 Task: Show profile photos to your connections.
Action: Mouse moved to (811, 95)
Screenshot: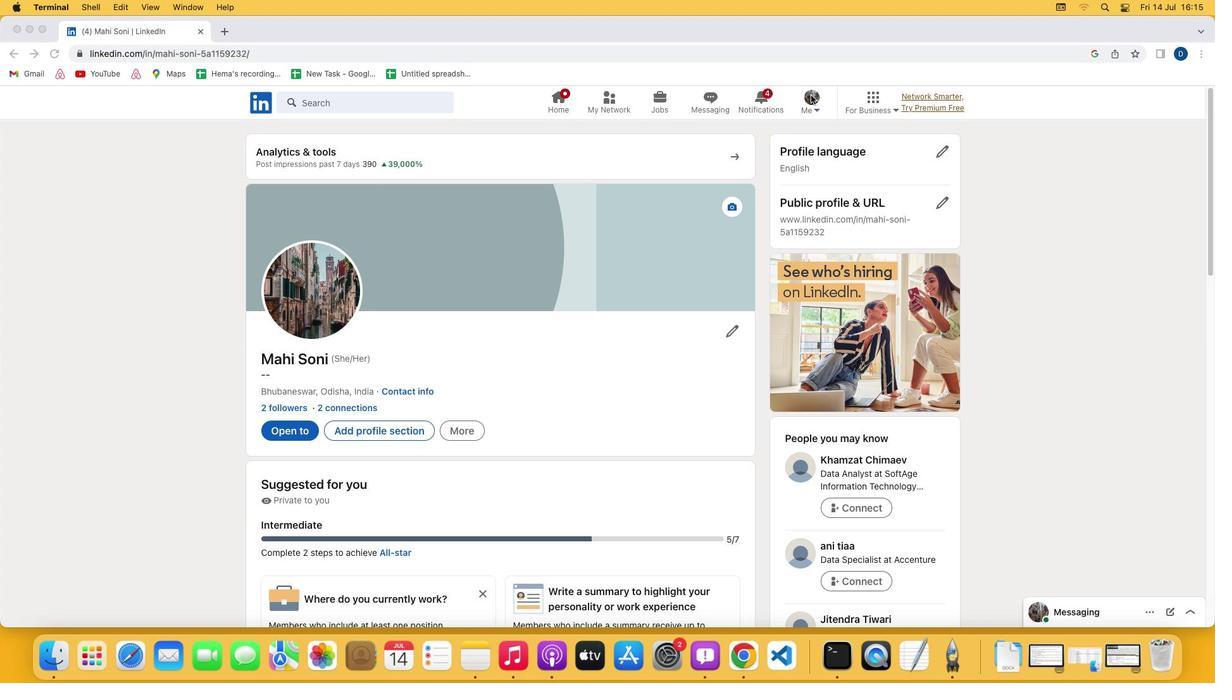 
Action: Mouse pressed left at (811, 95)
Screenshot: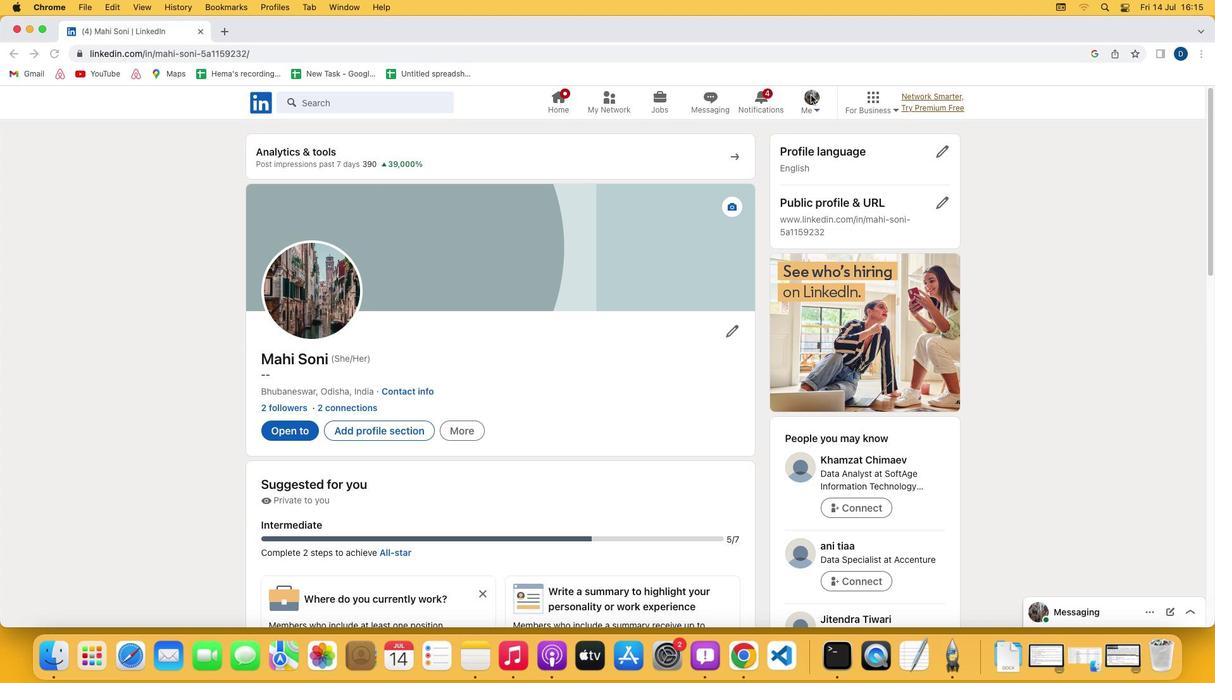 
Action: Mouse moved to (811, 98)
Screenshot: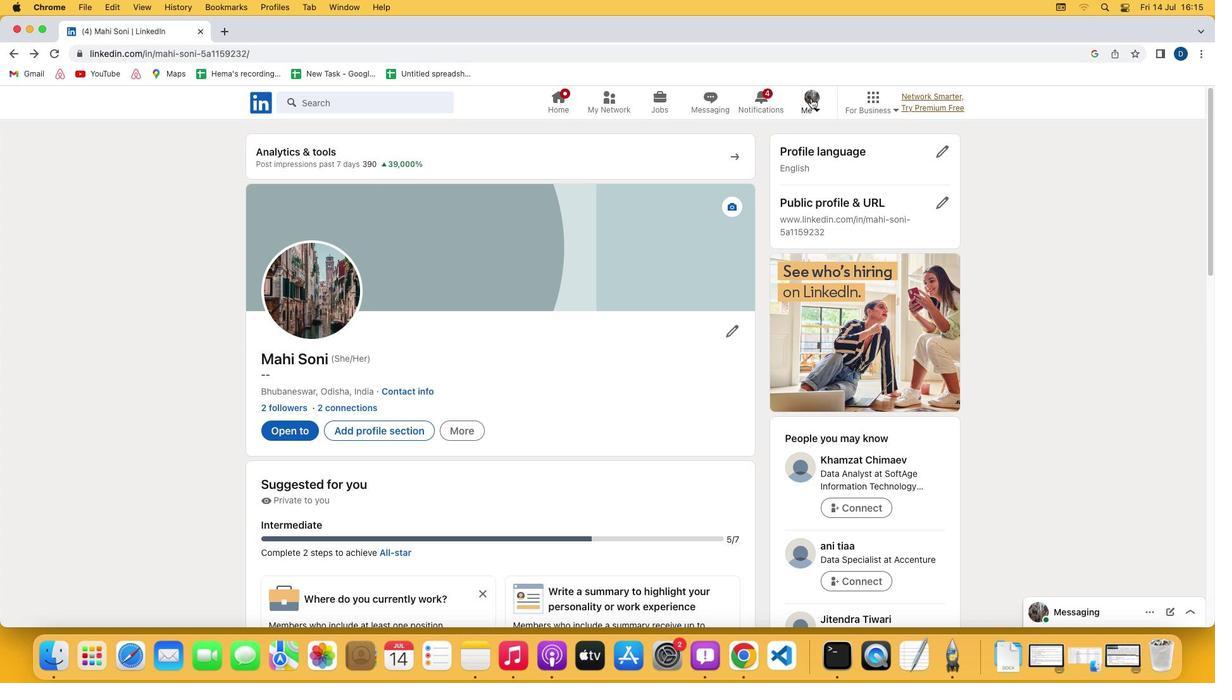 
Action: Mouse pressed left at (811, 98)
Screenshot: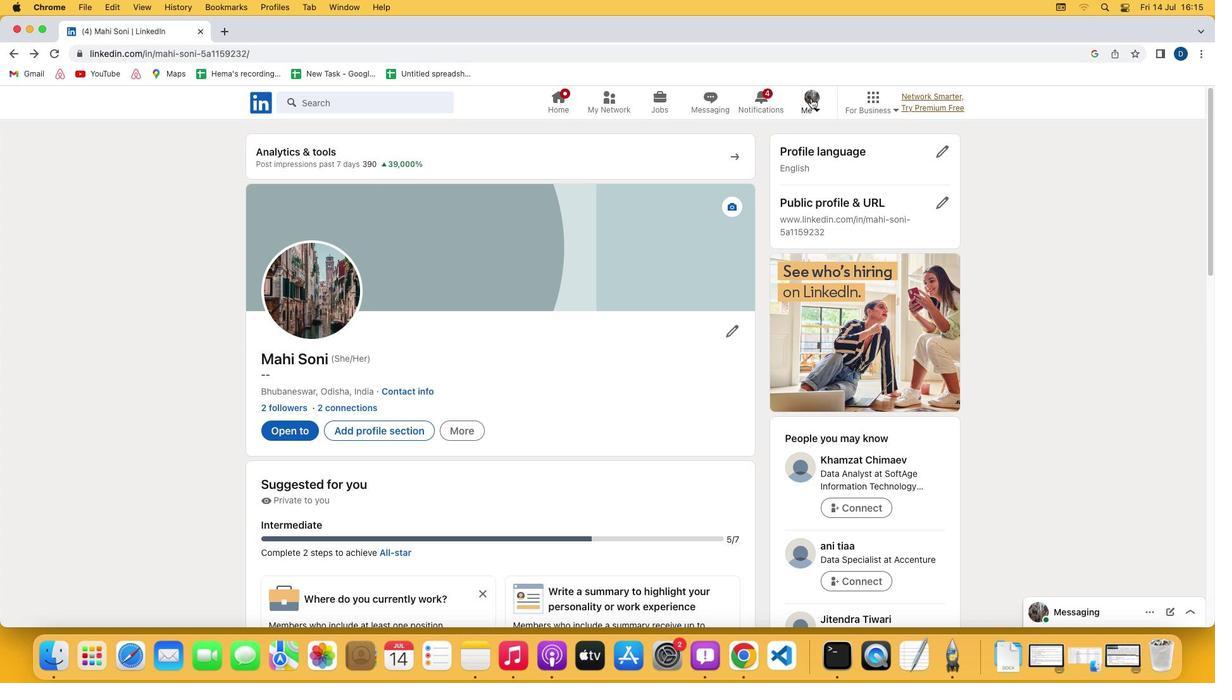 
Action: Mouse moved to (709, 236)
Screenshot: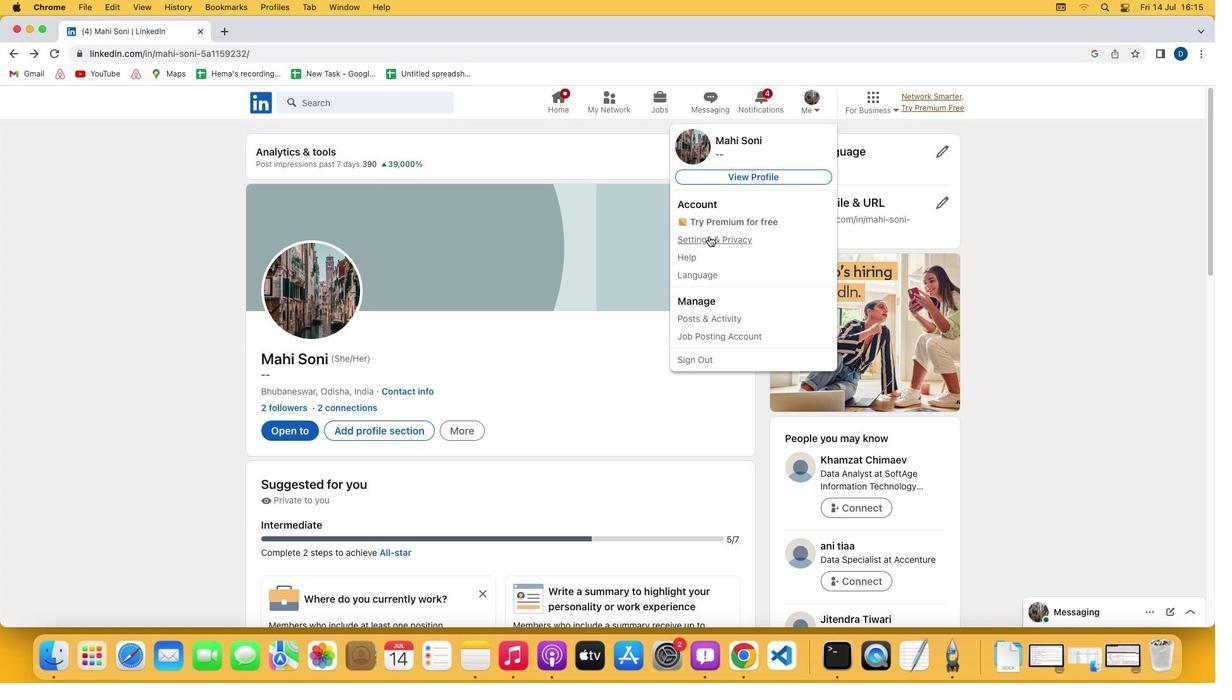 
Action: Mouse pressed left at (709, 236)
Screenshot: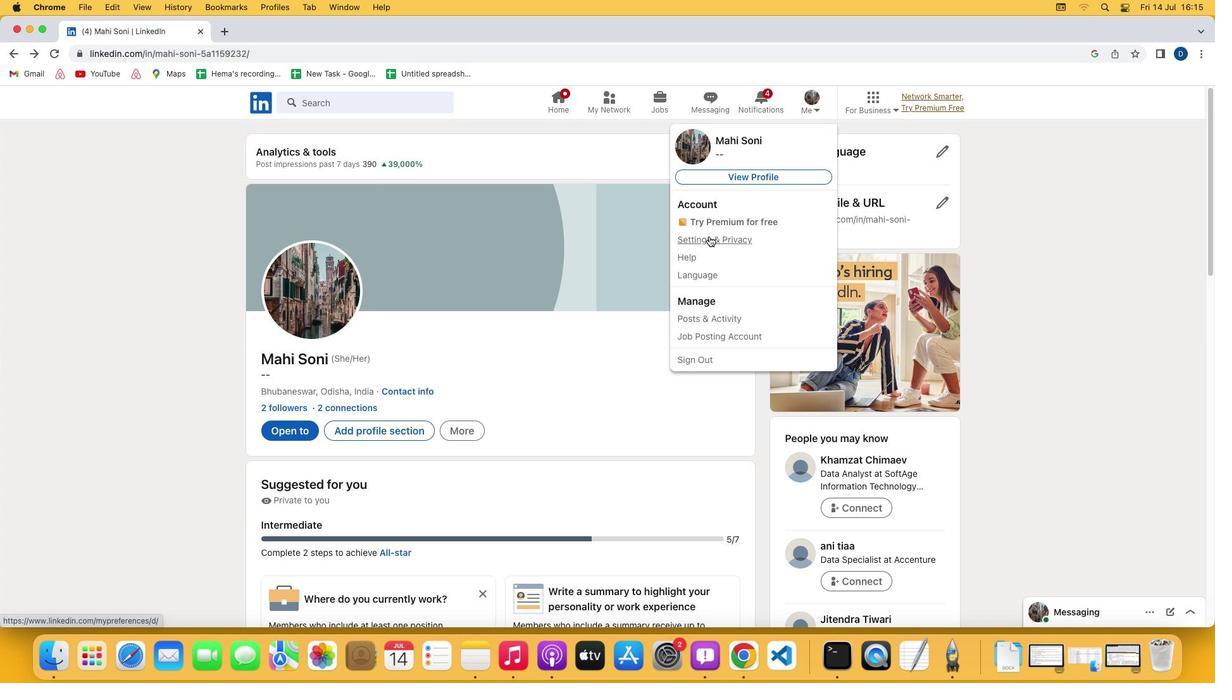 
Action: Mouse moved to (585, 524)
Screenshot: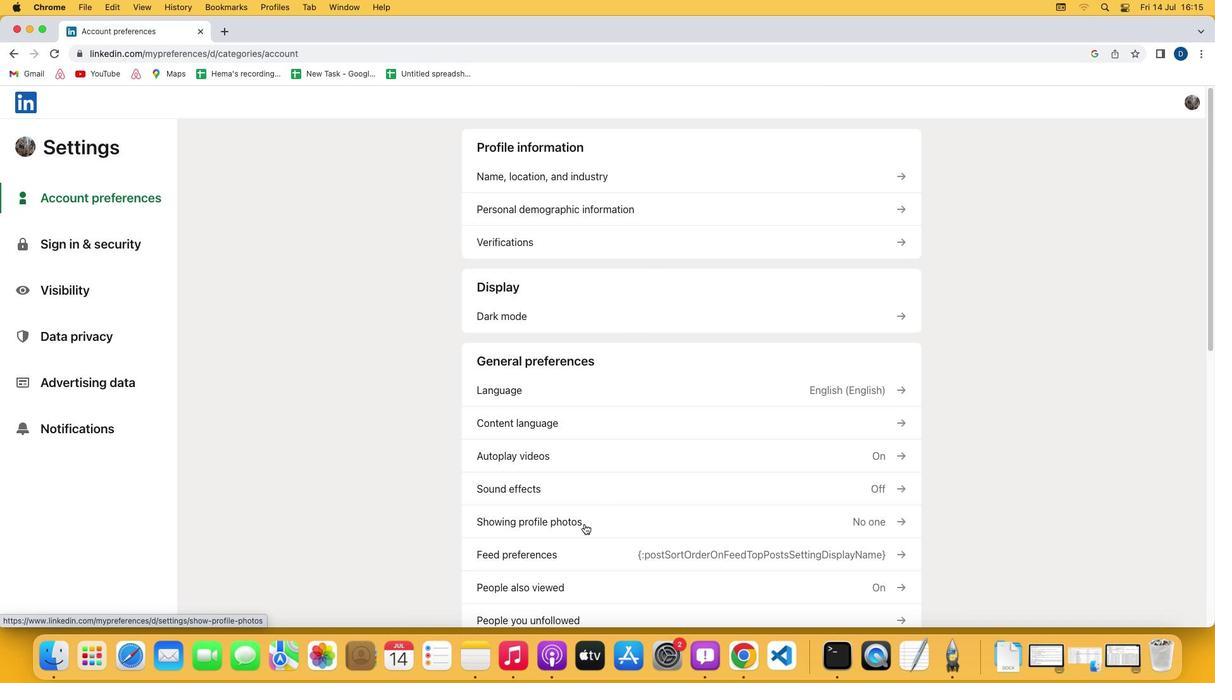 
Action: Mouse pressed left at (585, 524)
Screenshot: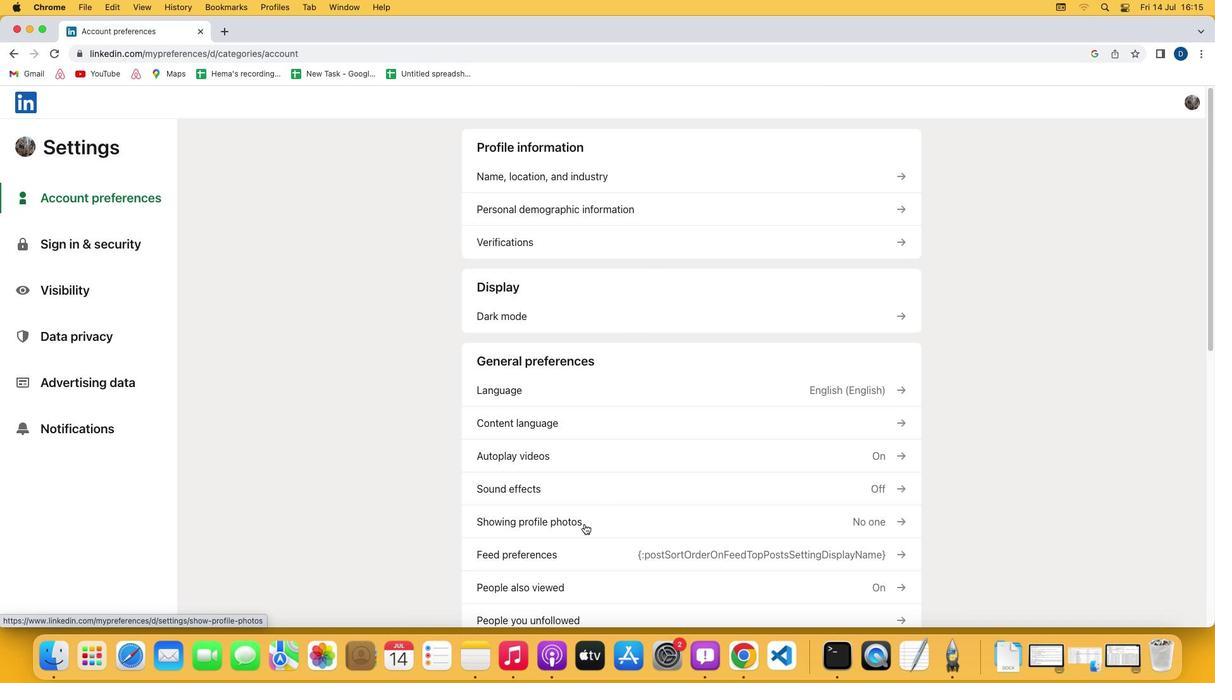 
Action: Mouse moved to (494, 255)
Screenshot: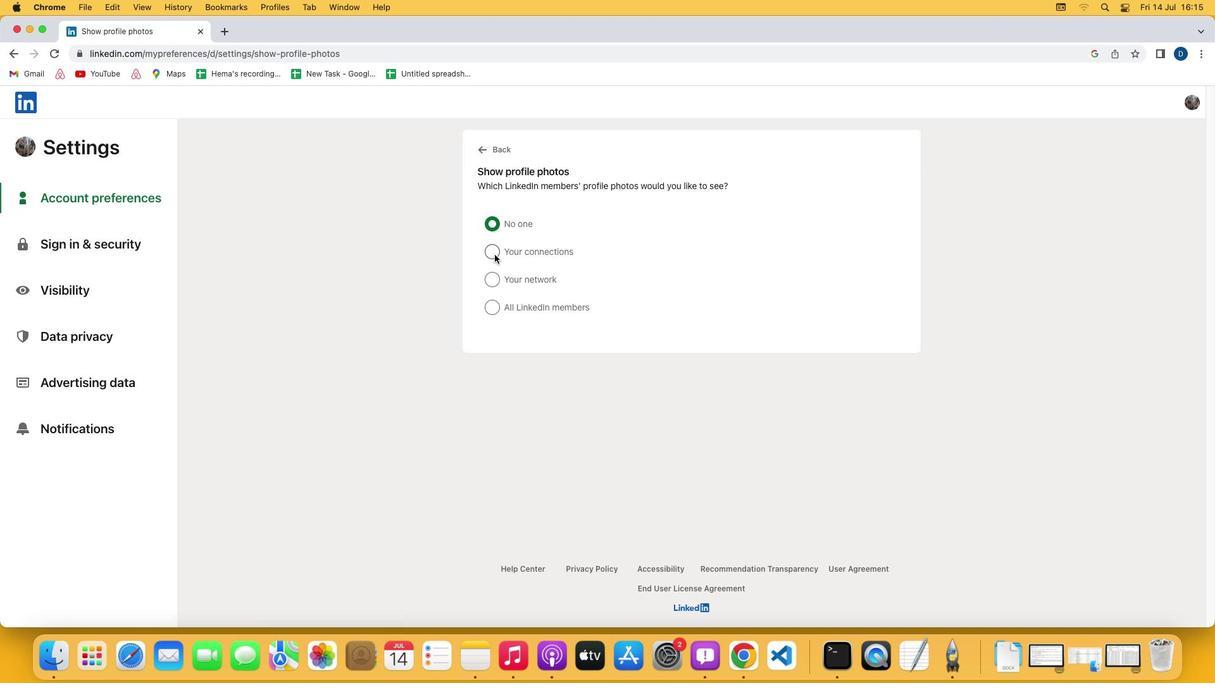 
Action: Mouse pressed left at (494, 255)
Screenshot: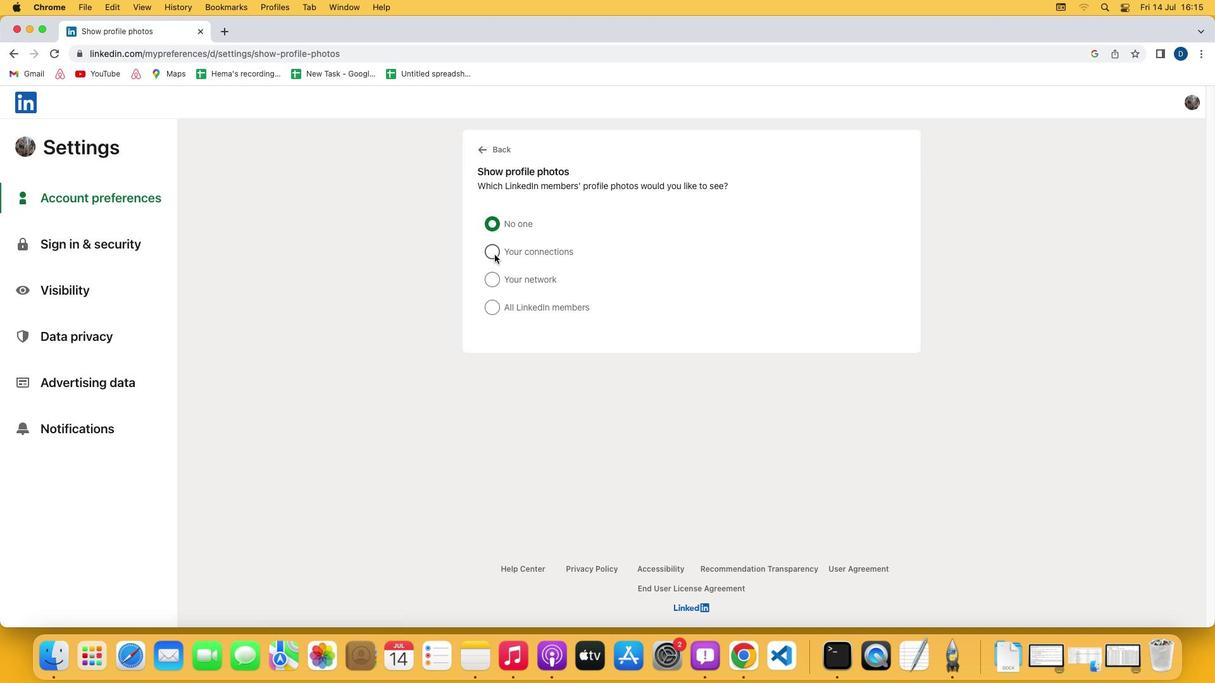 
Action: Mouse moved to (494, 255)
Screenshot: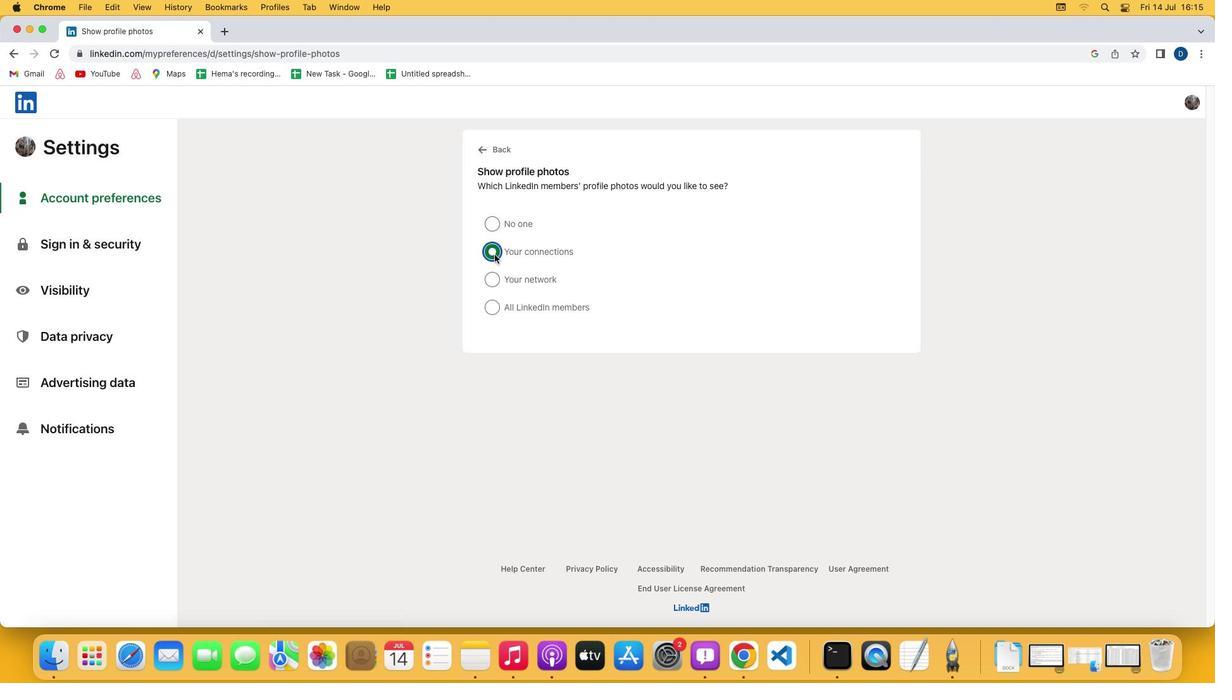
